 Task: Add an event with the title Casual Interview with Candidate H, date '2023/10/19', time 9:40 AM to 11:40 AM, logged in from the account softage.10@softage.netand send the event invitation to softage.4@softage.net and softage.5@softage.net. Set a reminder for the event 30 minutes before
Action: Mouse moved to (78, 103)
Screenshot: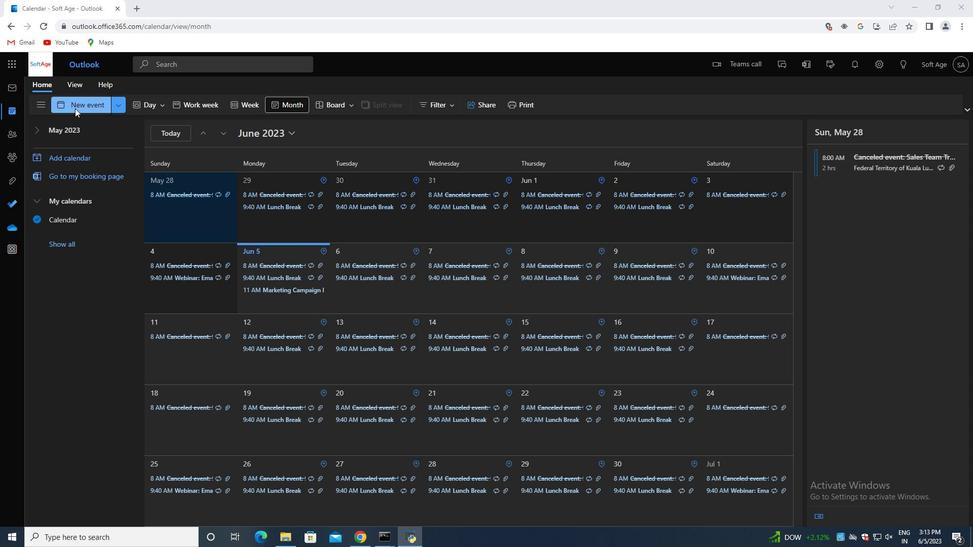 
Action: Mouse pressed left at (78, 103)
Screenshot: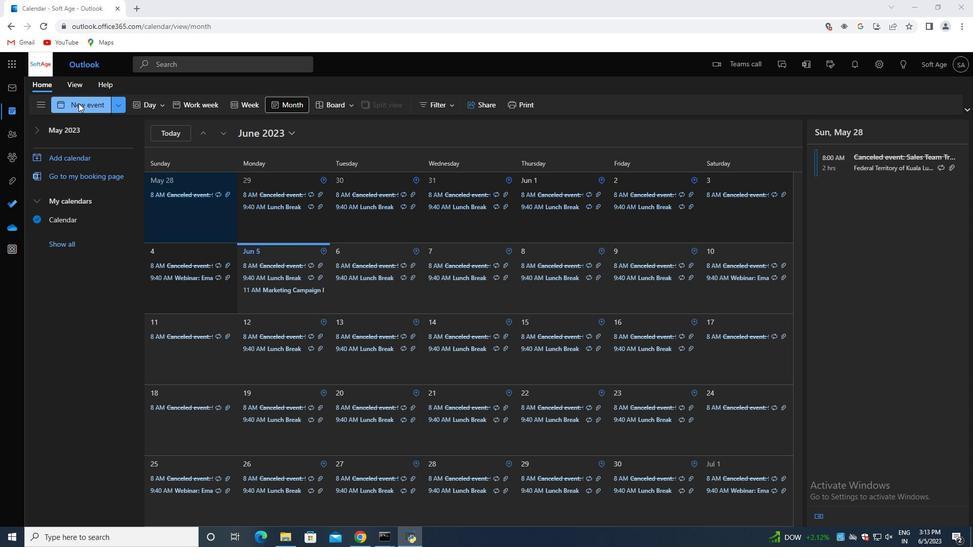 
Action: Mouse moved to (271, 167)
Screenshot: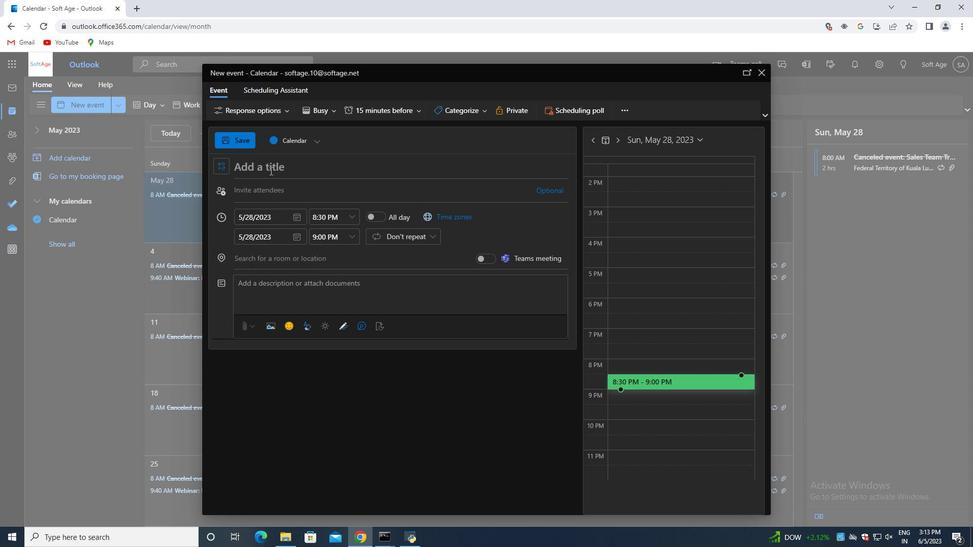 
Action: Mouse pressed left at (271, 167)
Screenshot: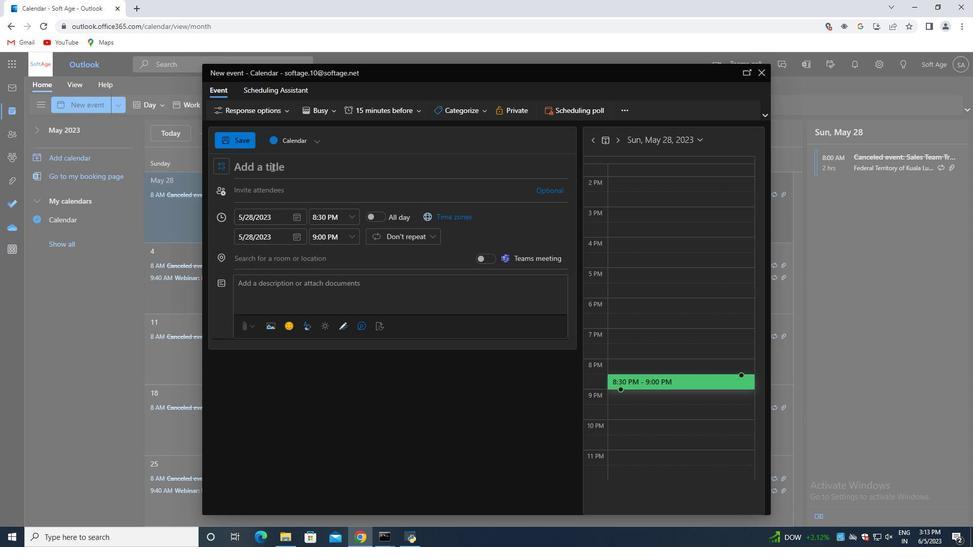 
Action: Key pressed <Key.shift>Casual<Key.space><Key.shift>Interview<Key.space>with<Key.space><Key.shift>Candidate<Key.space><Key.shift>H
Screenshot: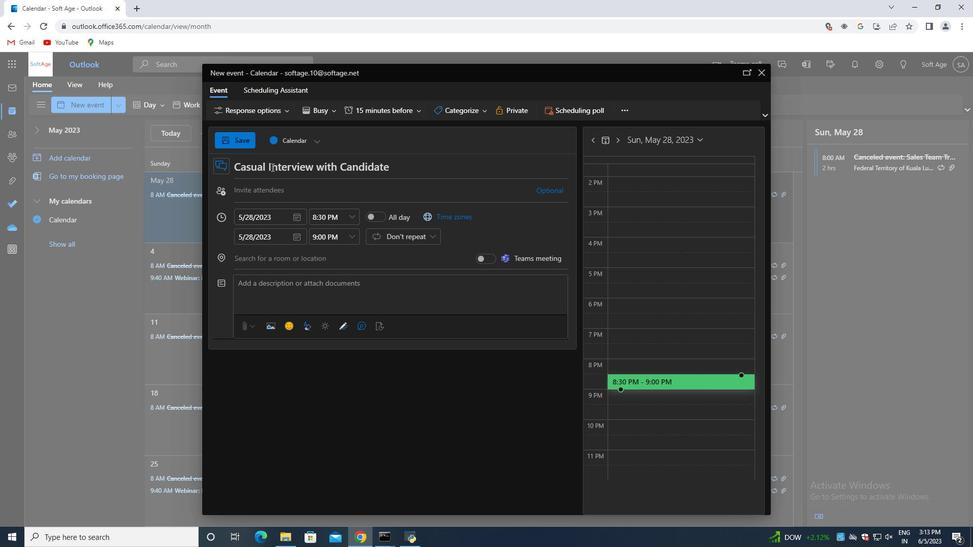 
Action: Mouse moved to (294, 217)
Screenshot: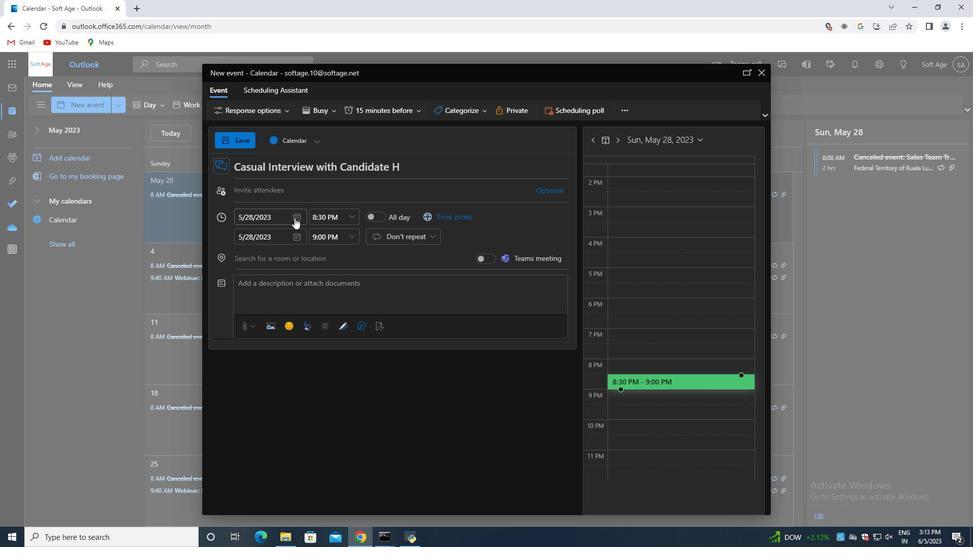 
Action: Mouse pressed left at (294, 217)
Screenshot: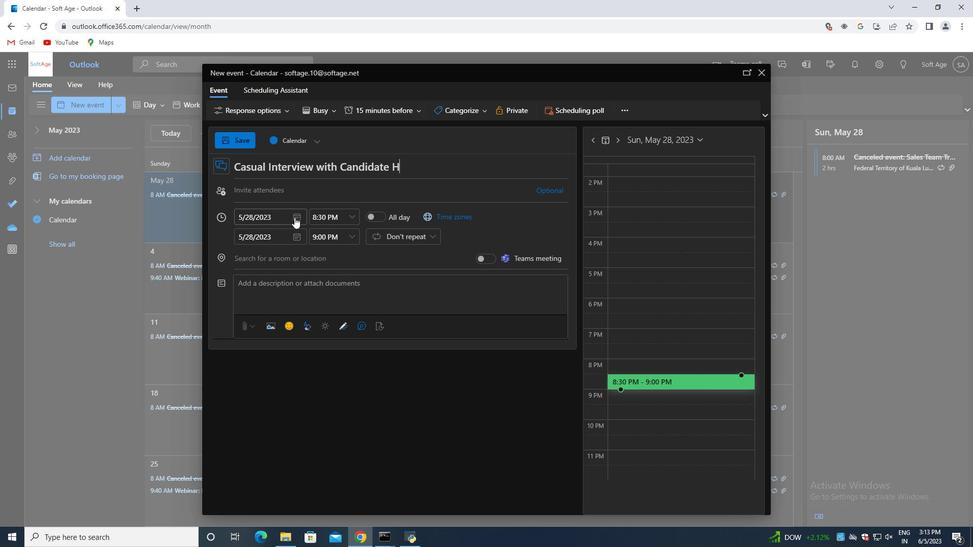 
Action: Mouse moved to (329, 241)
Screenshot: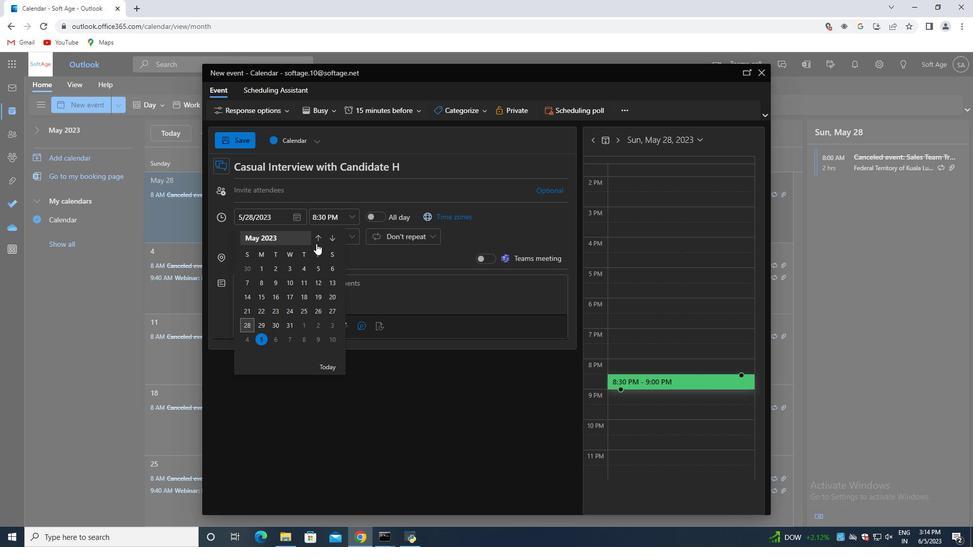 
Action: Mouse pressed left at (329, 241)
Screenshot: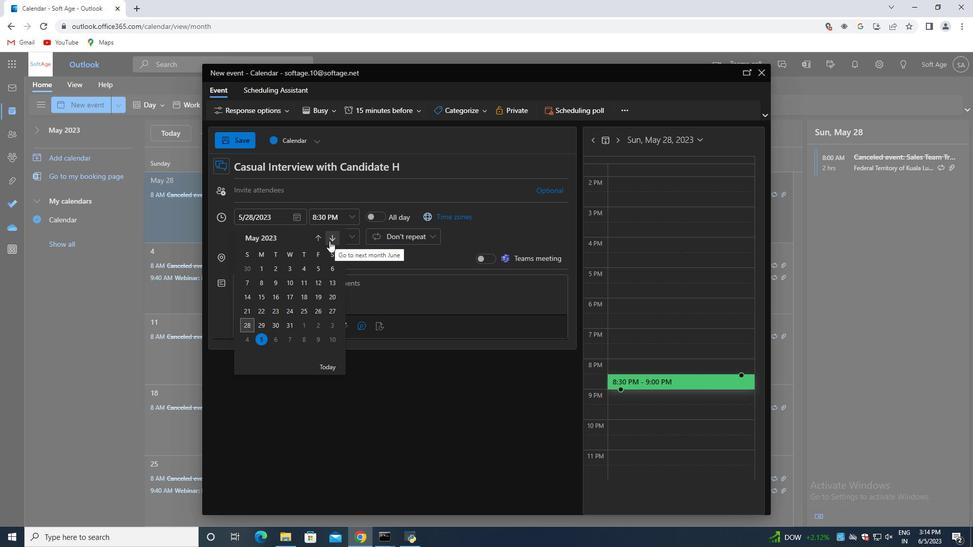 
Action: Mouse pressed left at (329, 241)
Screenshot: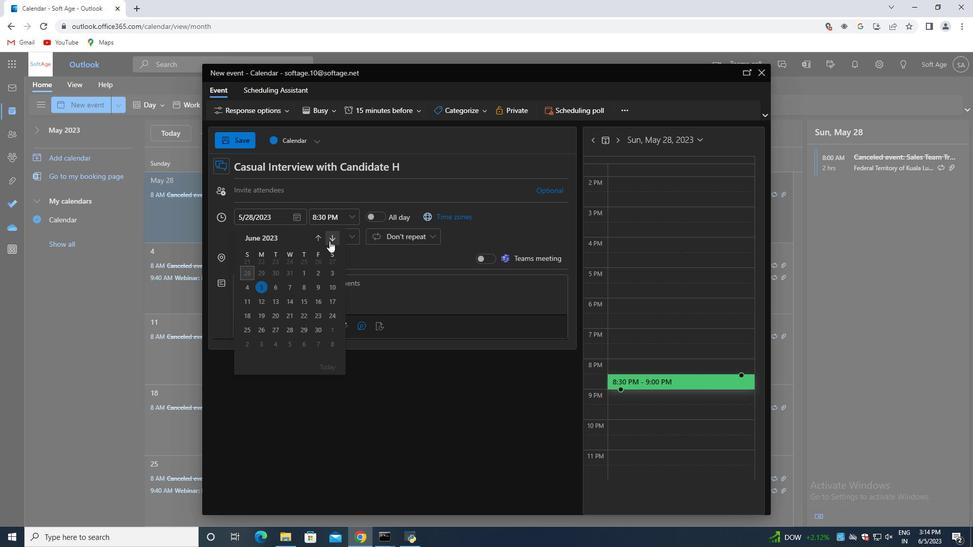 
Action: Mouse pressed left at (329, 241)
Screenshot: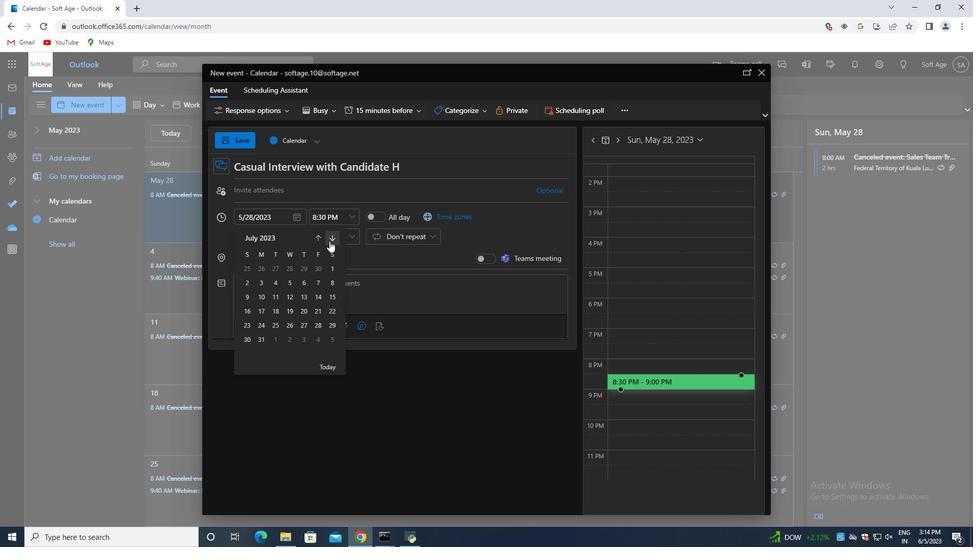 
Action: Mouse pressed left at (329, 241)
Screenshot: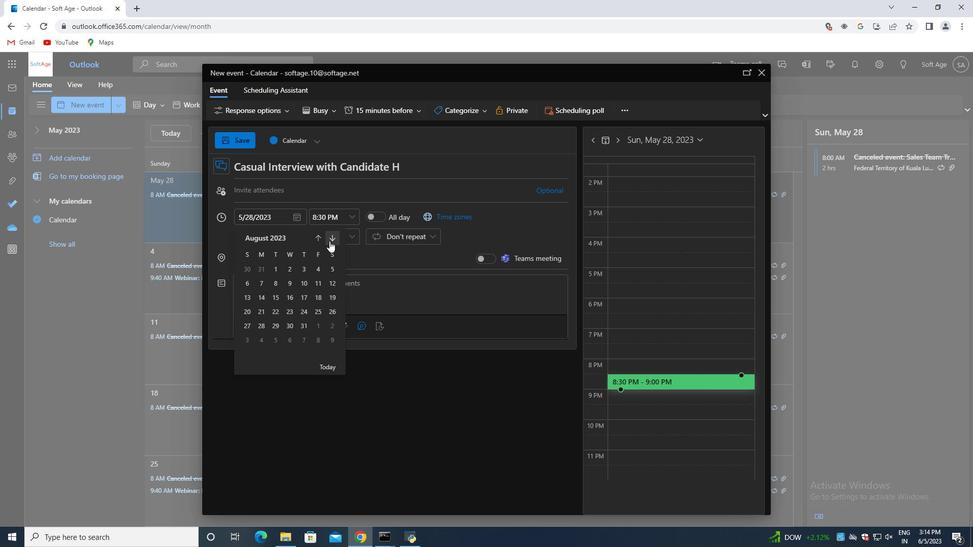 
Action: Mouse pressed left at (329, 241)
Screenshot: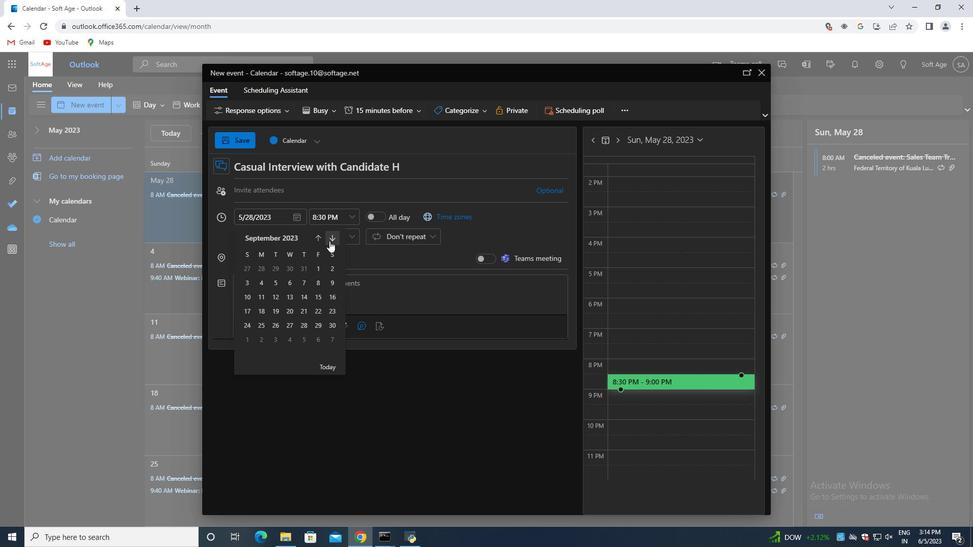 
Action: Mouse moved to (303, 296)
Screenshot: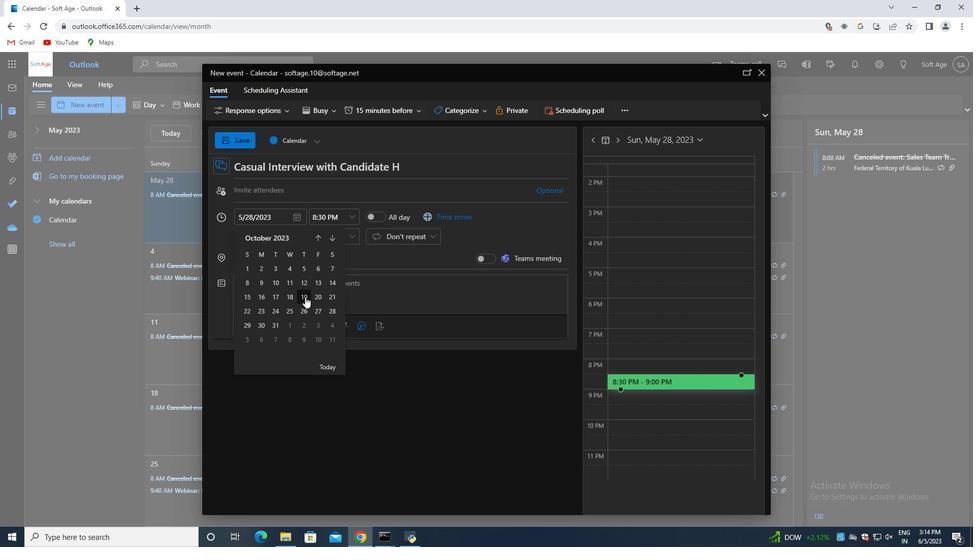 
Action: Mouse pressed left at (303, 296)
Screenshot: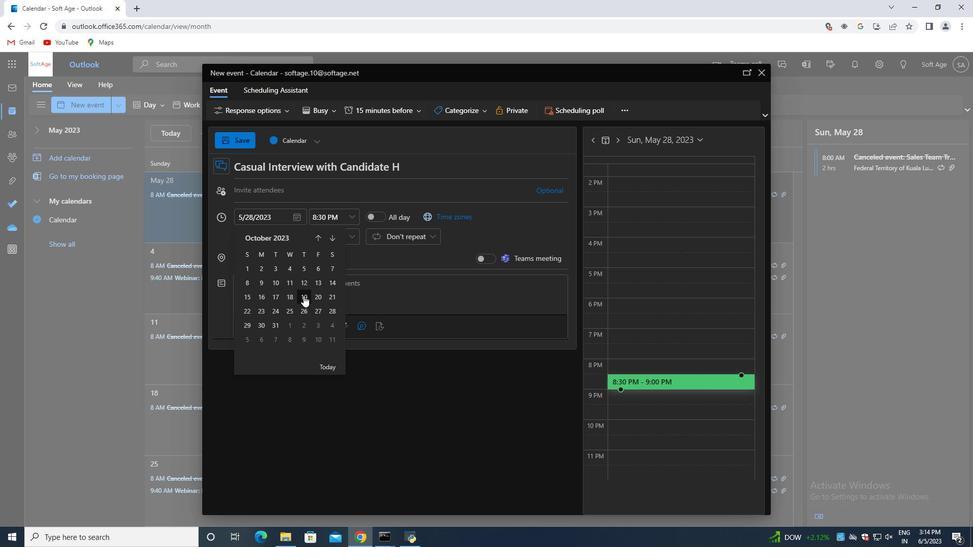 
Action: Mouse moved to (354, 216)
Screenshot: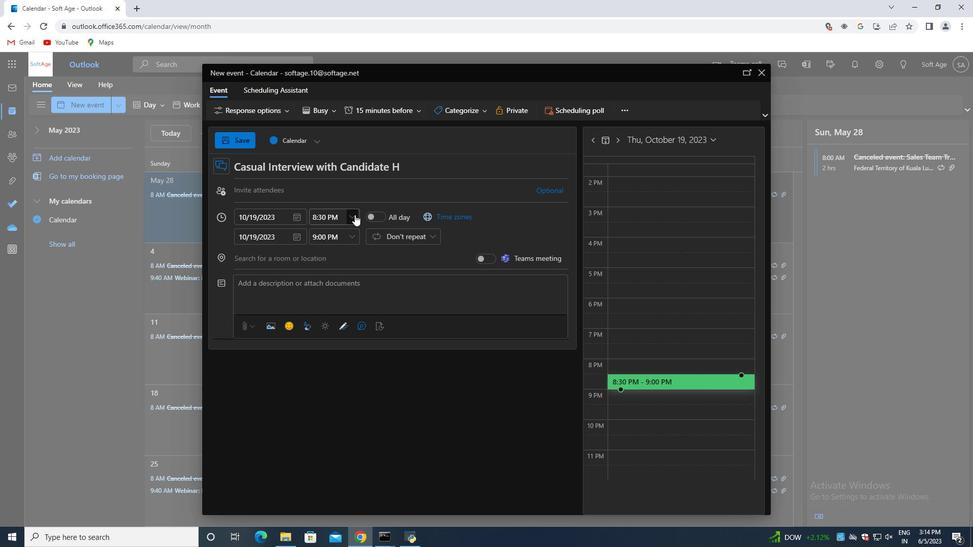 
Action: Mouse pressed left at (354, 216)
Screenshot: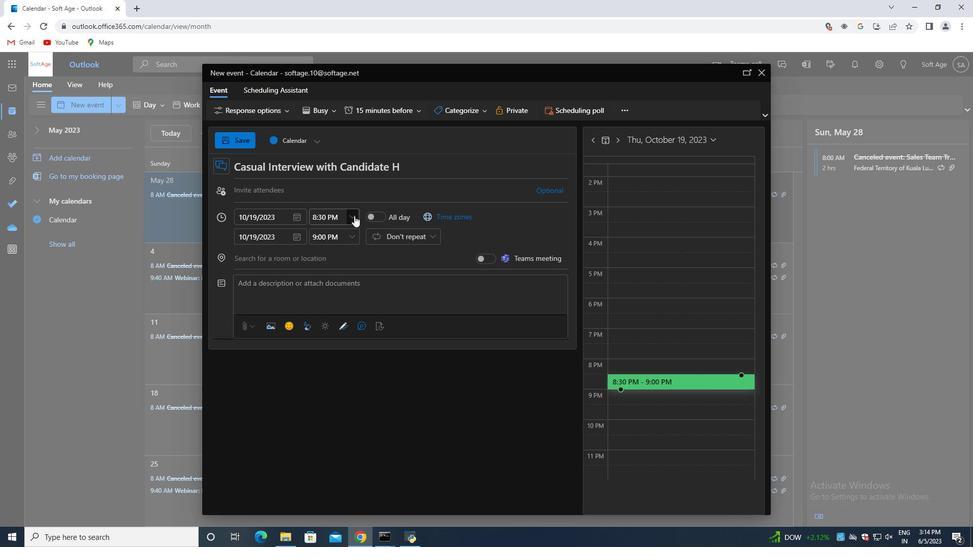 
Action: Key pressed <Key.backspace>9<Key.shift_r>:40<Key.space><Key.shift>Am<Key.backspace><Key.shift>M<Key.enter>
Screenshot: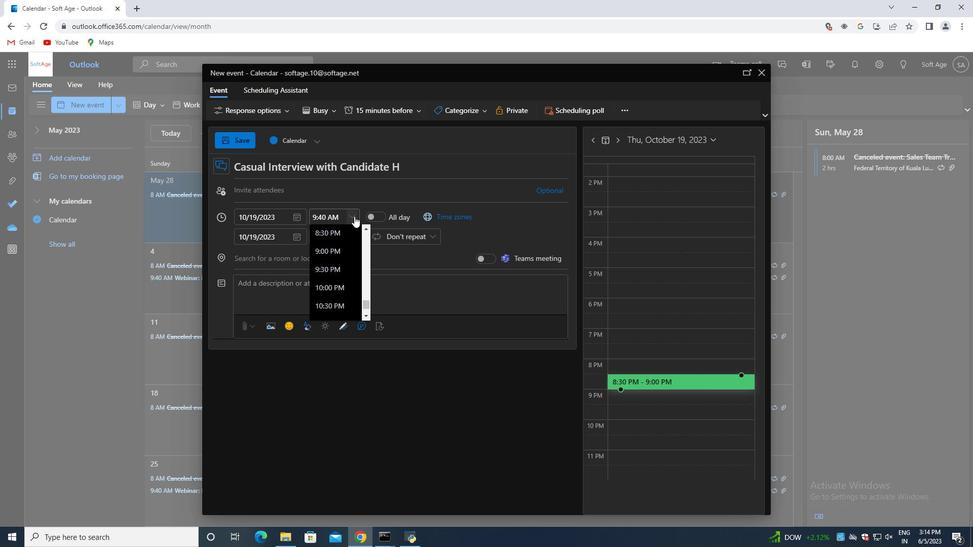 
Action: Mouse moved to (357, 233)
Screenshot: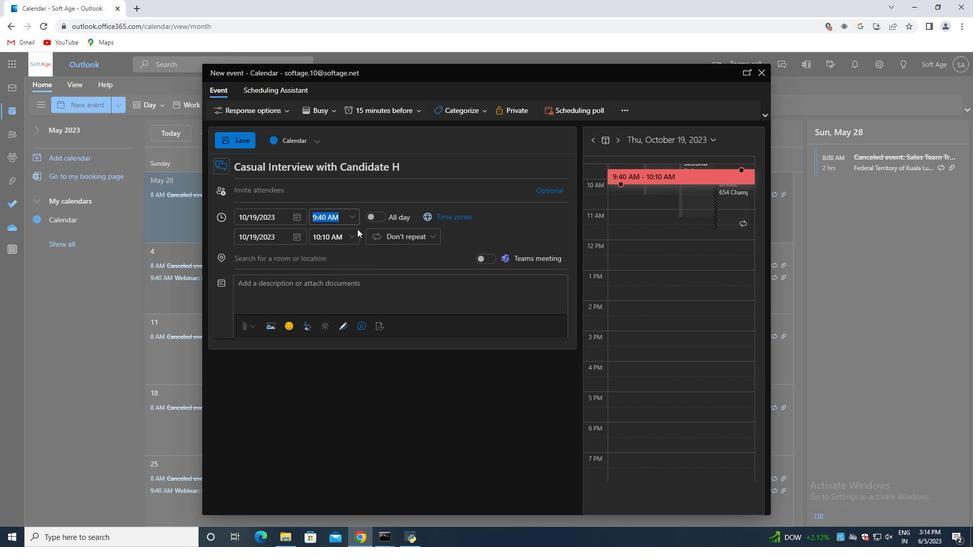 
Action: Mouse pressed left at (357, 233)
Screenshot: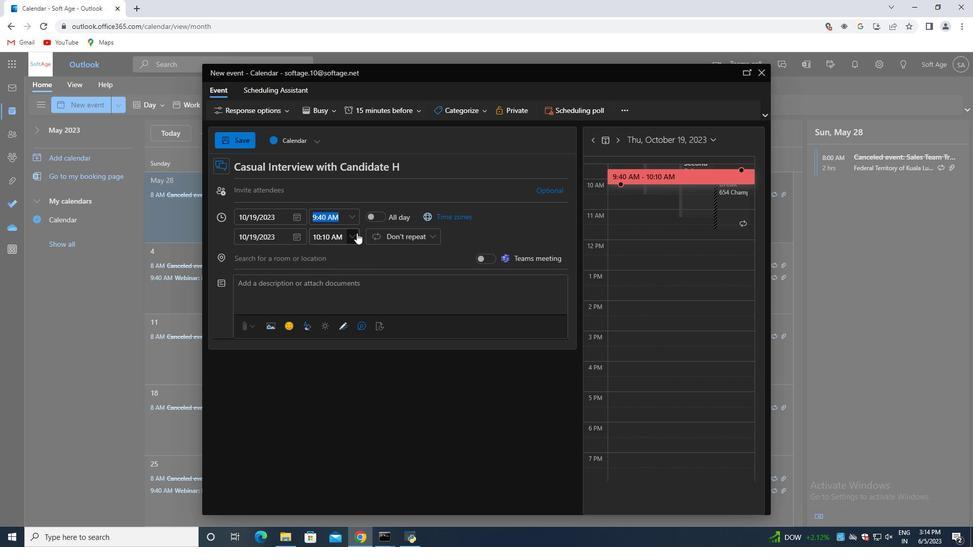 
Action: Mouse moved to (339, 307)
Screenshot: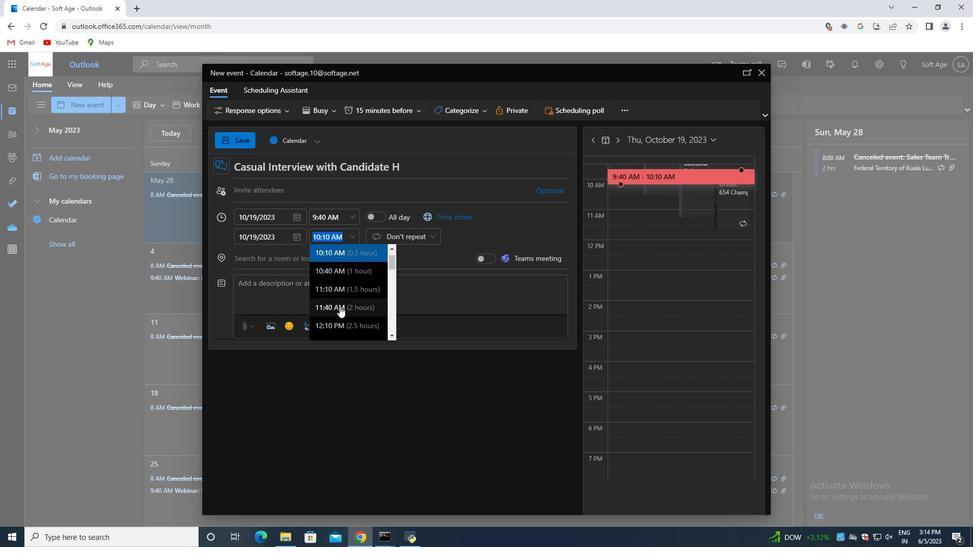 
Action: Mouse pressed left at (339, 307)
Screenshot: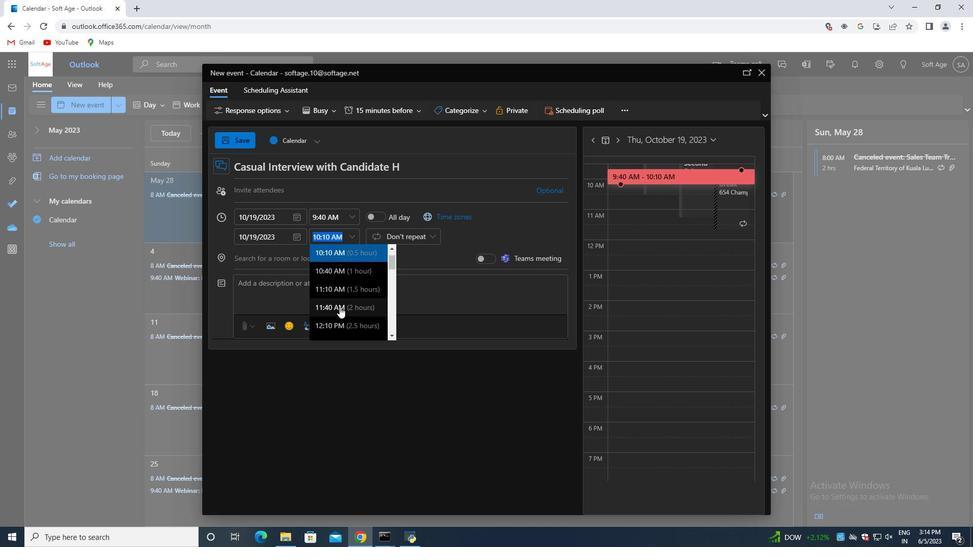 
Action: Mouse moved to (283, 188)
Screenshot: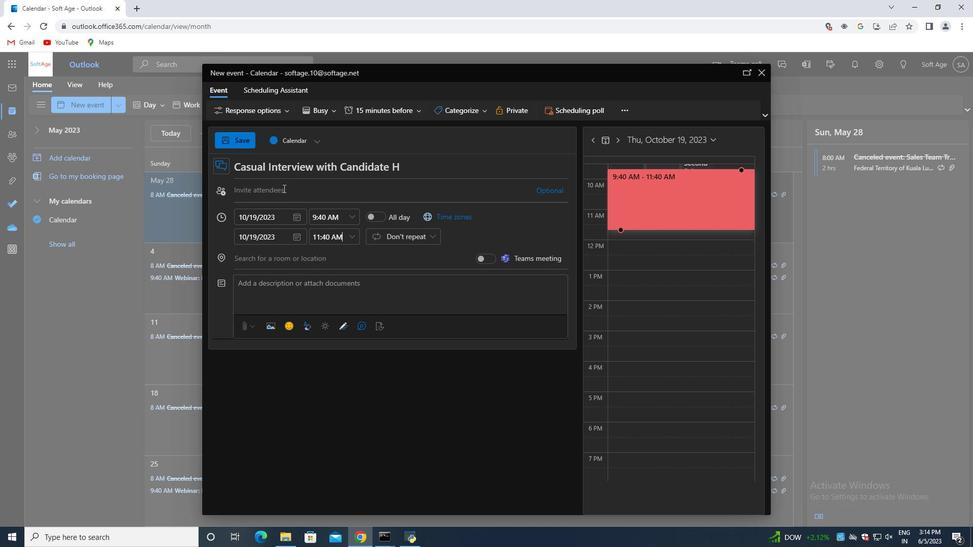 
Action: Mouse pressed left at (283, 188)
Screenshot: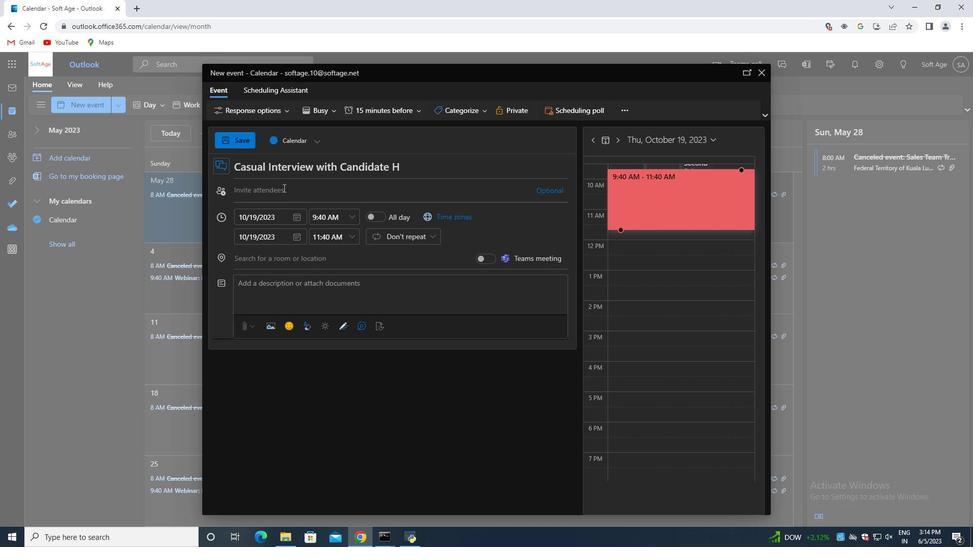 
Action: Key pressed softage.4<Key.shift>@softage.net<Key.enter>softage.5<Key.shift><Key.shift><Key.shift>@softage.net<Key.enter>
Screenshot: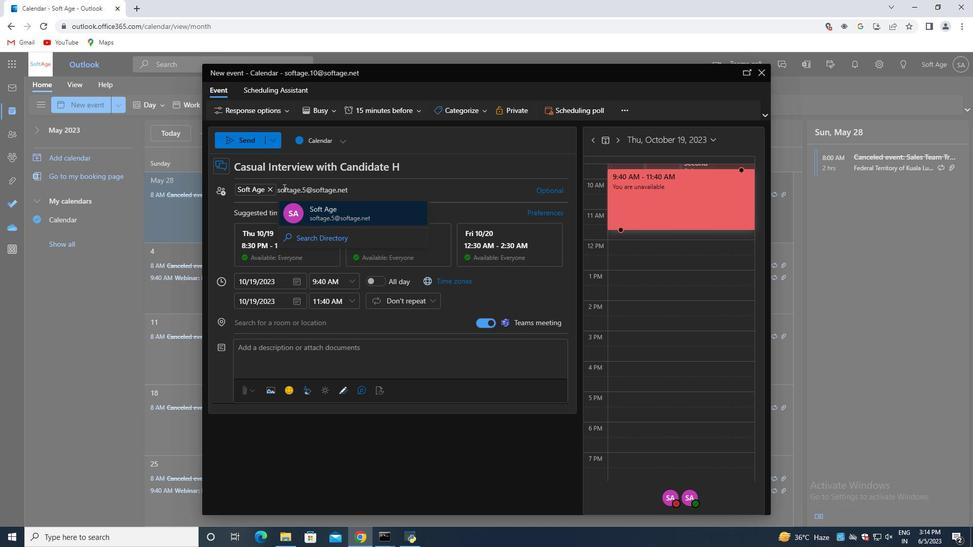 
Action: Mouse moved to (404, 114)
Screenshot: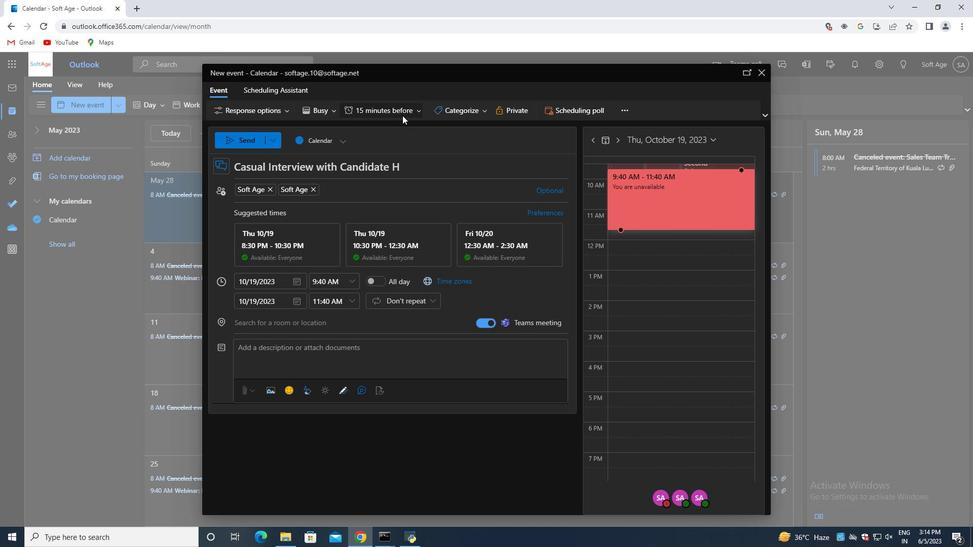
Action: Mouse pressed left at (404, 114)
Screenshot: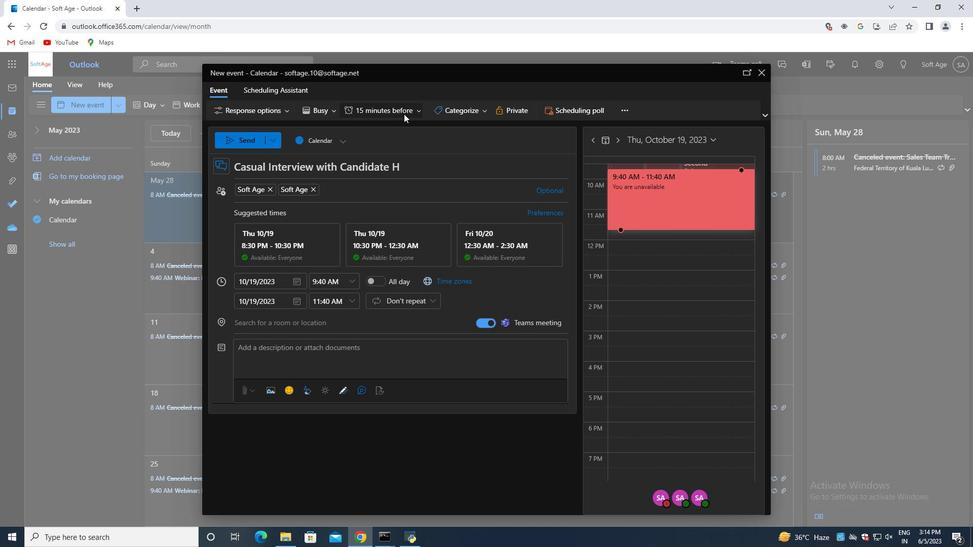 
Action: Mouse moved to (384, 199)
Screenshot: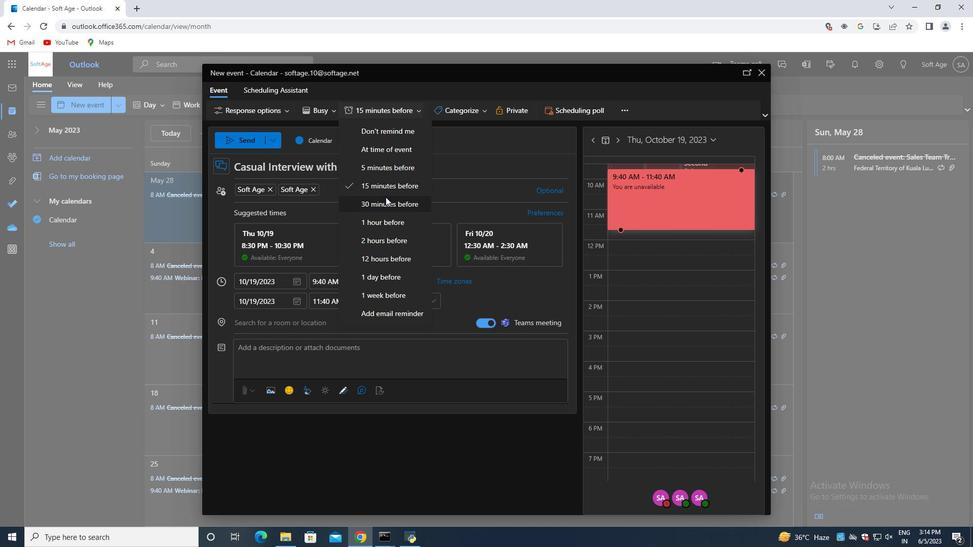 
Action: Mouse pressed left at (384, 199)
Screenshot: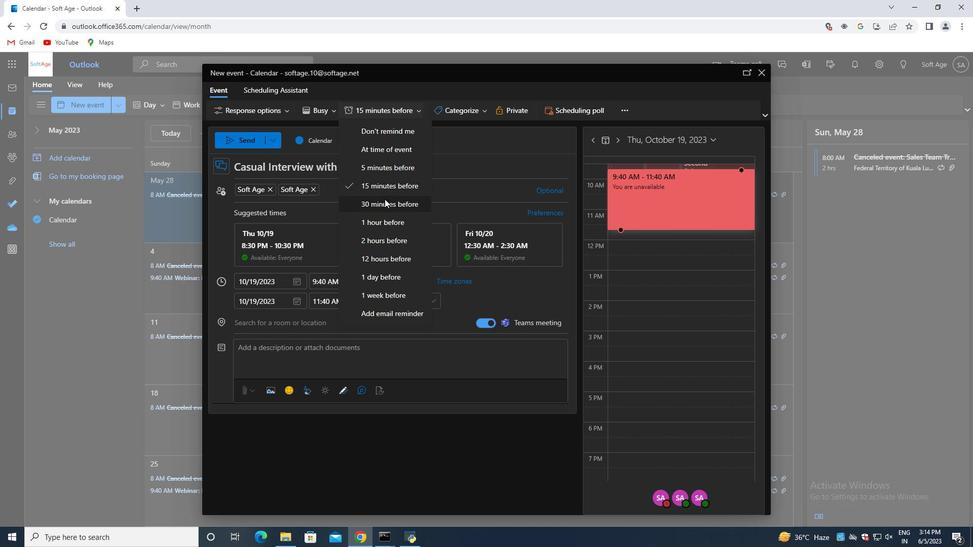 
Action: Mouse moved to (230, 142)
Screenshot: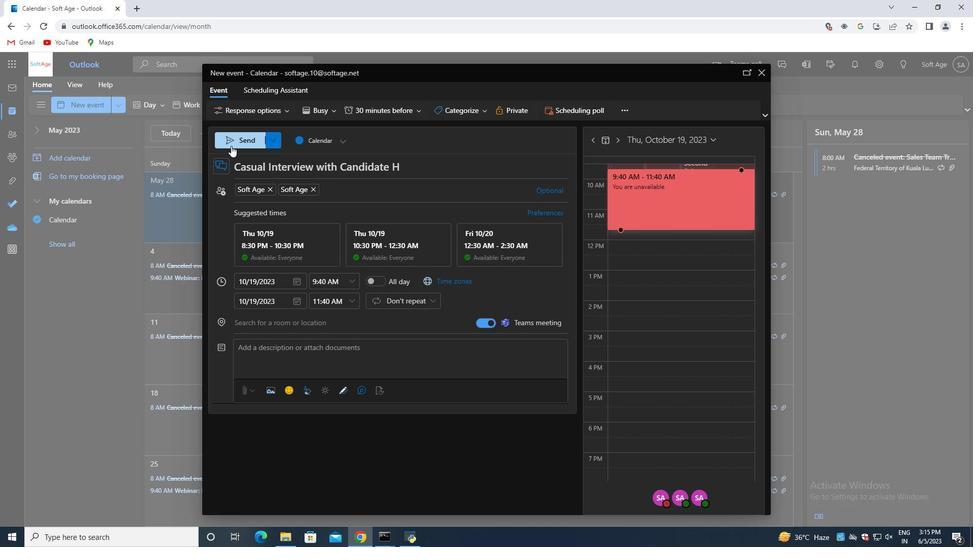 
Action: Mouse pressed left at (230, 142)
Screenshot: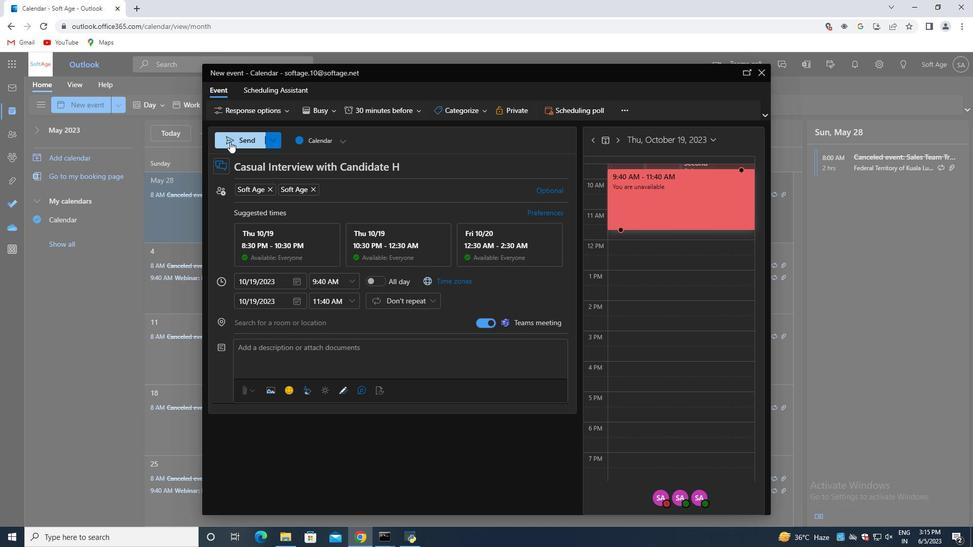 
